 Task: Change the "Enable multiple quantizers" of the Dirac video decoder using libschroedinger to 1.
Action: Mouse moved to (103, 21)
Screenshot: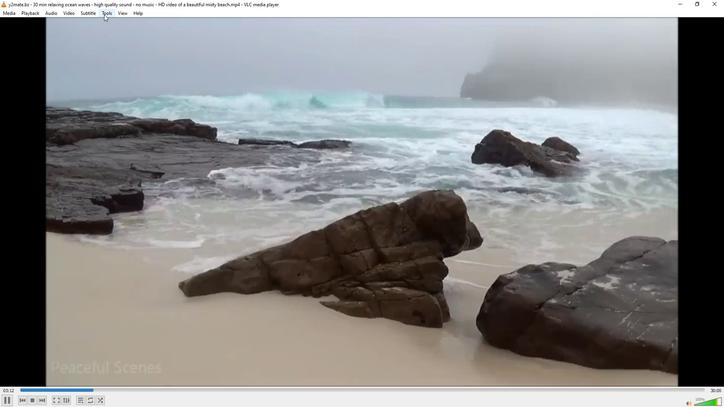 
Action: Mouse pressed left at (103, 21)
Screenshot: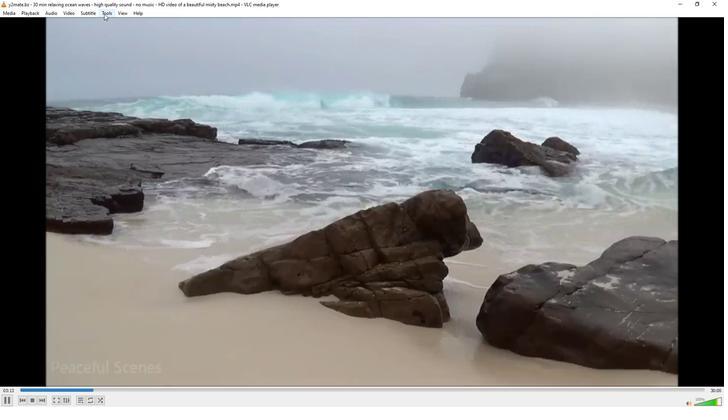 
Action: Mouse moved to (118, 109)
Screenshot: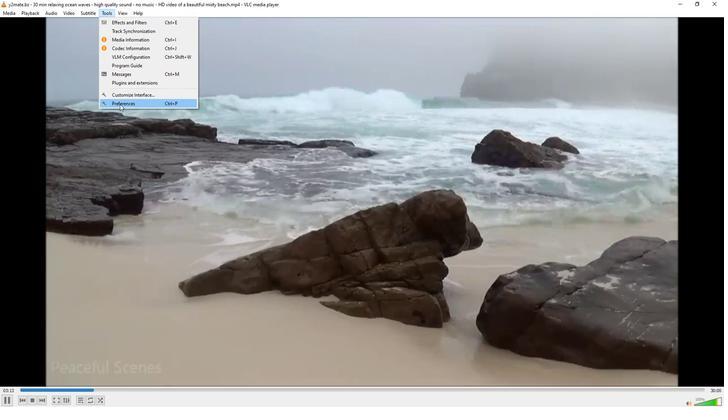 
Action: Mouse pressed left at (118, 109)
Screenshot: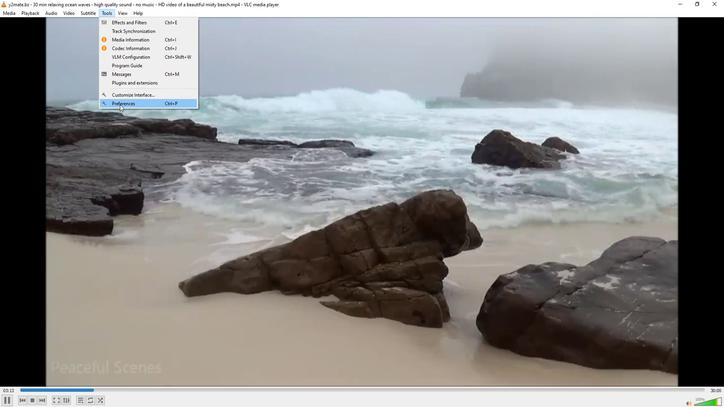 
Action: Mouse moved to (85, 317)
Screenshot: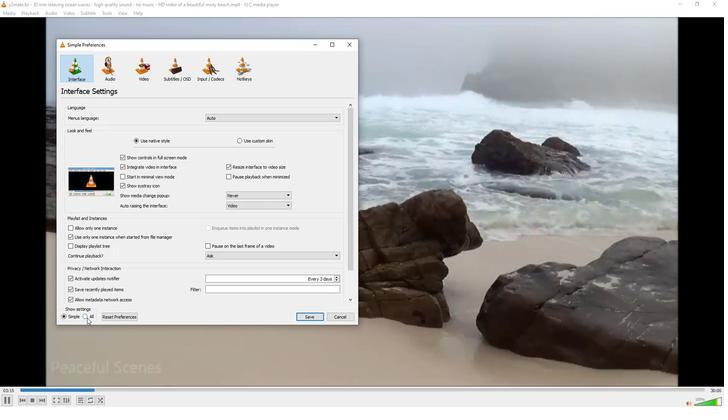 
Action: Mouse pressed left at (85, 317)
Screenshot: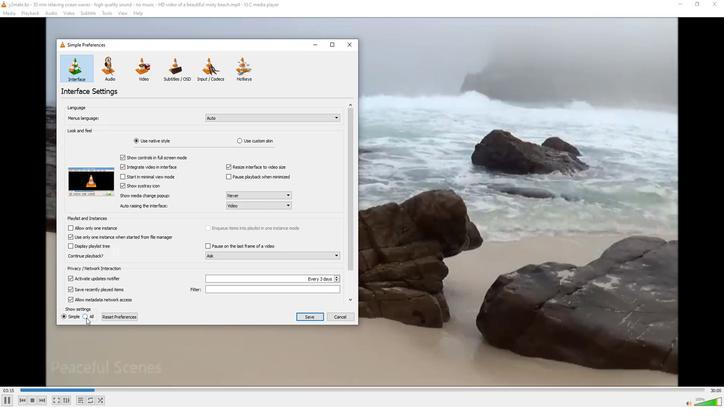 
Action: Mouse moved to (76, 243)
Screenshot: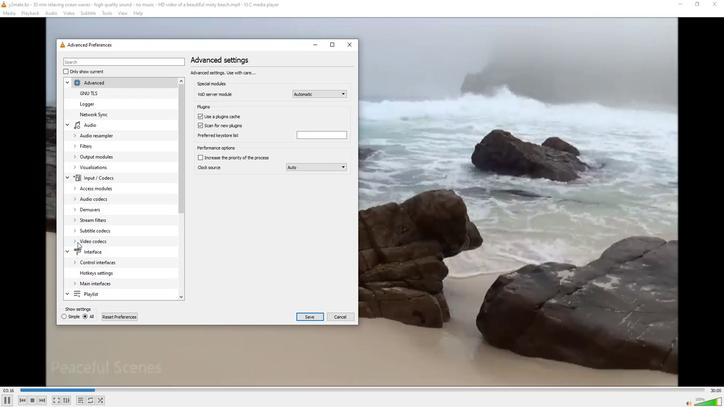 
Action: Mouse pressed left at (76, 243)
Screenshot: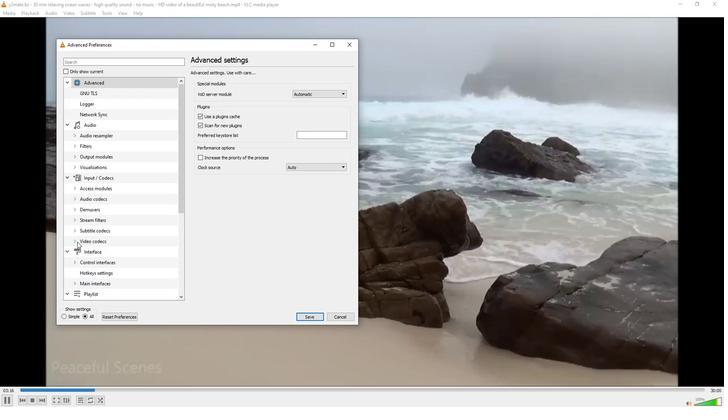 
Action: Mouse moved to (97, 294)
Screenshot: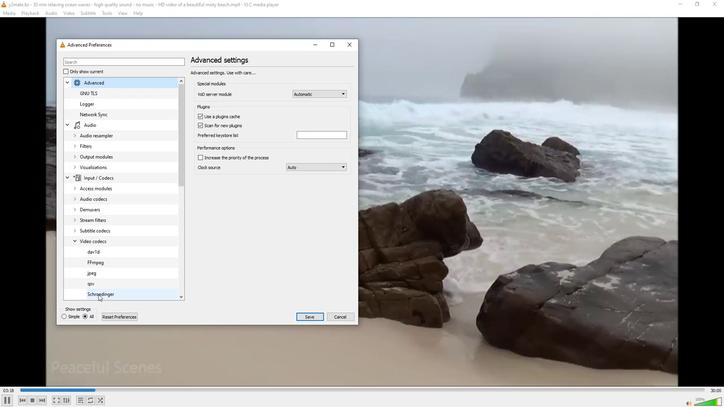 
Action: Mouse pressed left at (97, 294)
Screenshot: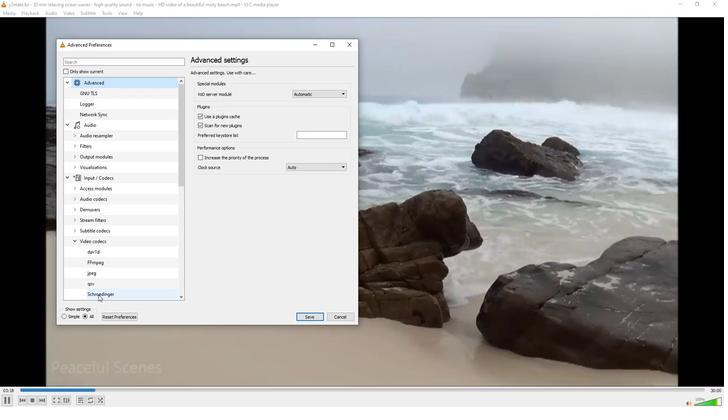 
Action: Mouse moved to (349, 200)
Screenshot: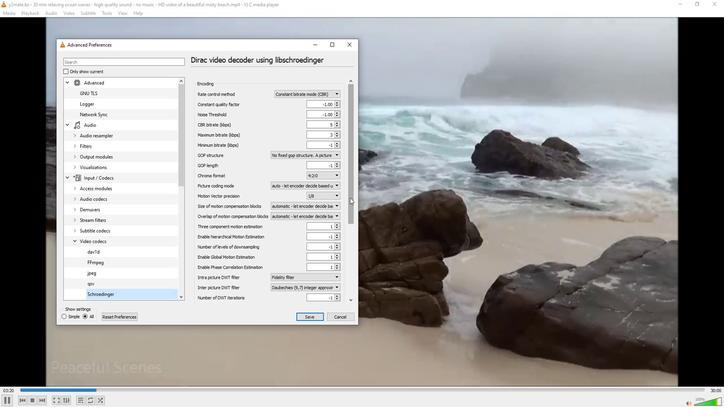 
Action: Mouse pressed left at (349, 200)
Screenshot: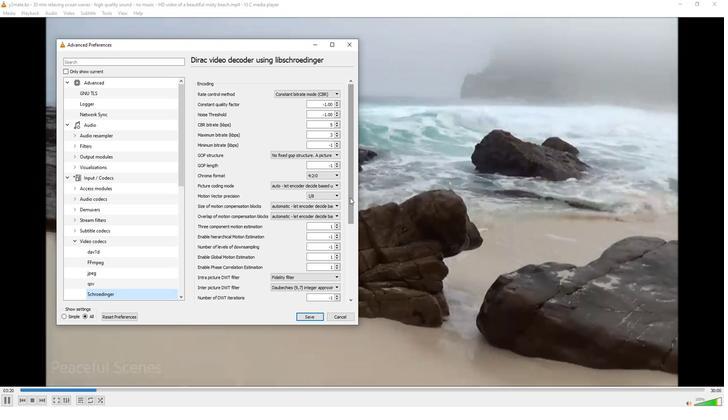 
Action: Mouse moved to (335, 274)
Screenshot: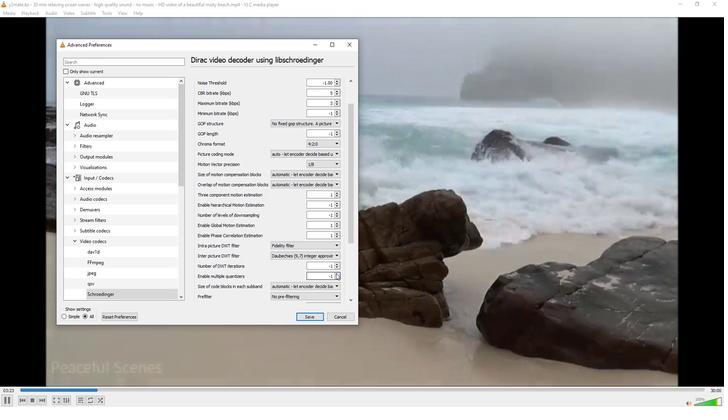 
Action: Mouse pressed left at (335, 274)
Screenshot: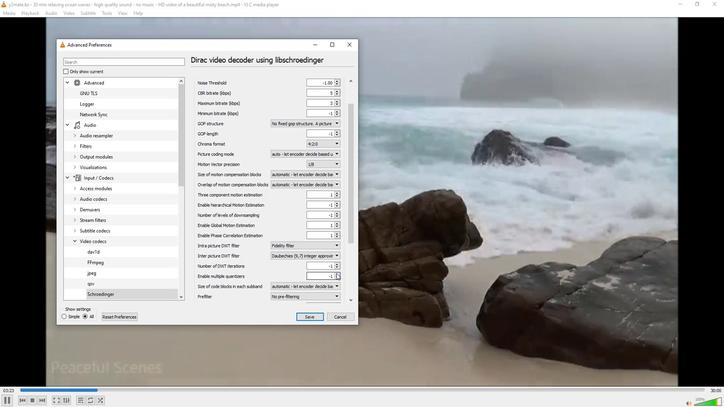 
Action: Mouse pressed left at (335, 274)
Screenshot: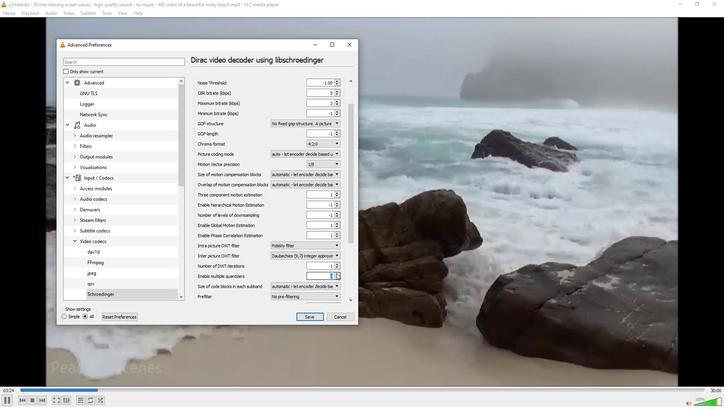 
Action: Mouse moved to (324, 277)
Screenshot: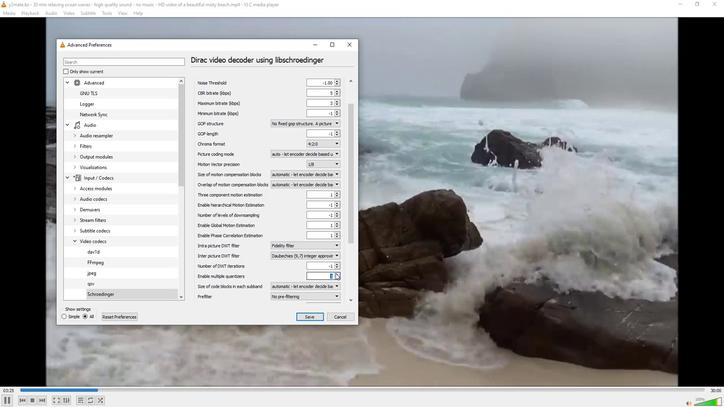 
